 Task: Add the task  Implement a new cloud-based energy management system for a company to the section Lightning Lances in the project BridgeTech and add a Due Date to the respective task as 2023/12/07
Action: Mouse moved to (467, 334)
Screenshot: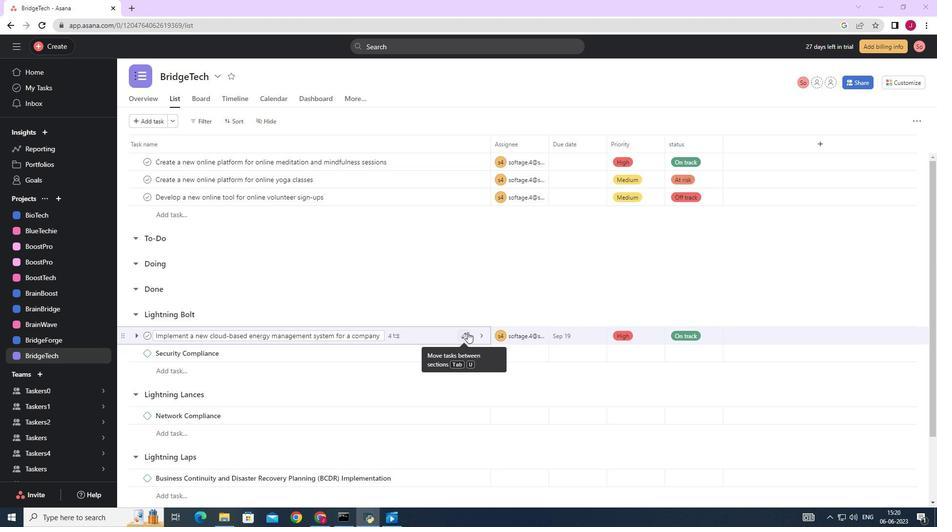 
Action: Mouse pressed left at (467, 334)
Screenshot: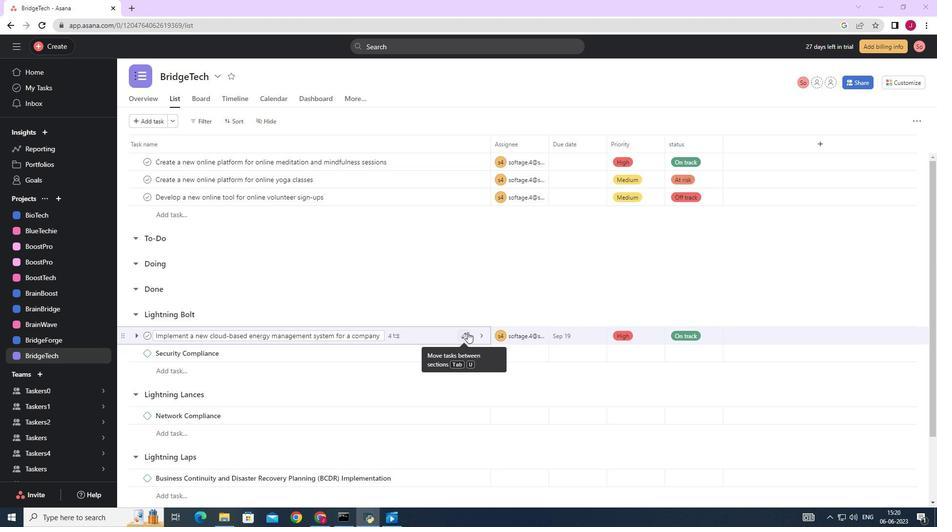 
Action: Mouse moved to (423, 280)
Screenshot: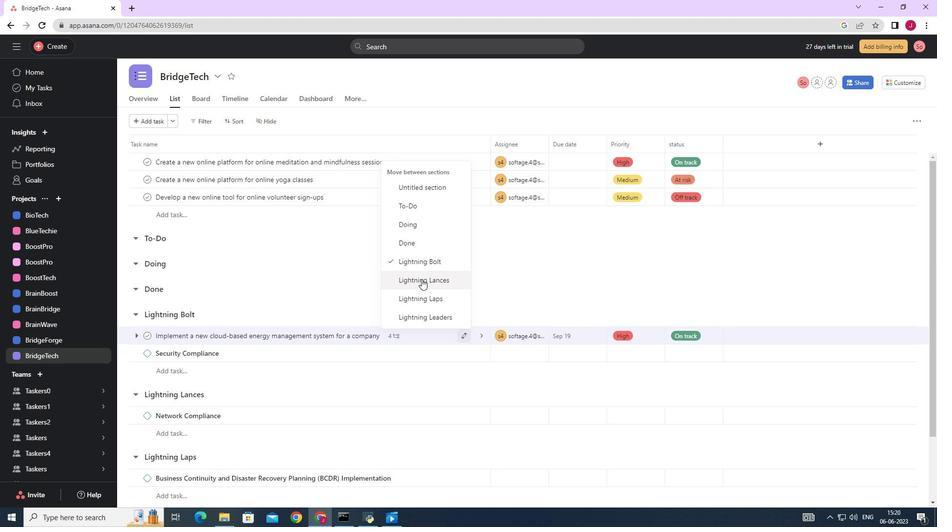 
Action: Mouse pressed left at (423, 280)
Screenshot: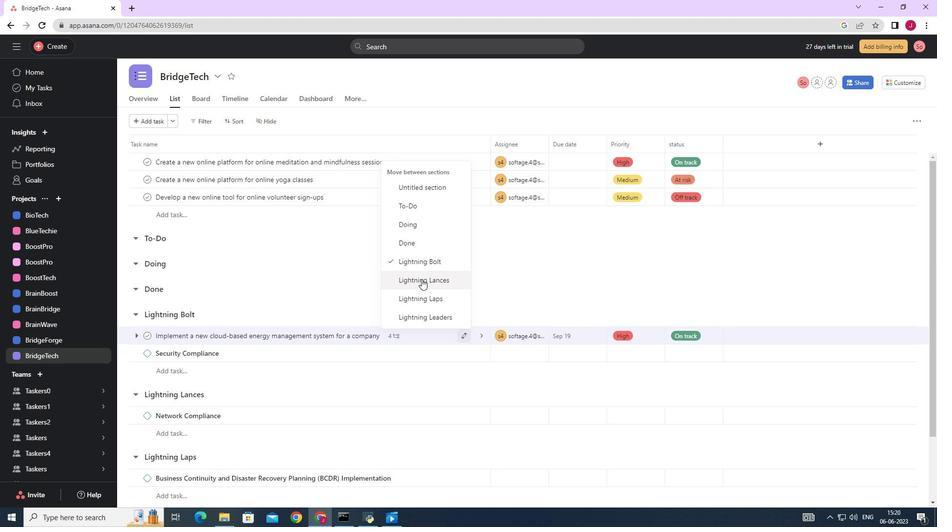
Action: Mouse moved to (598, 395)
Screenshot: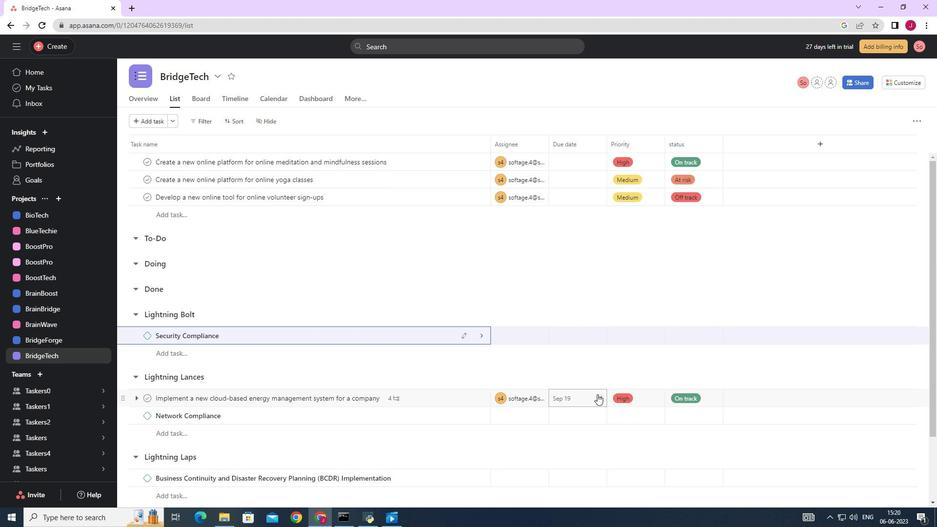 
Action: Mouse pressed left at (598, 395)
Screenshot: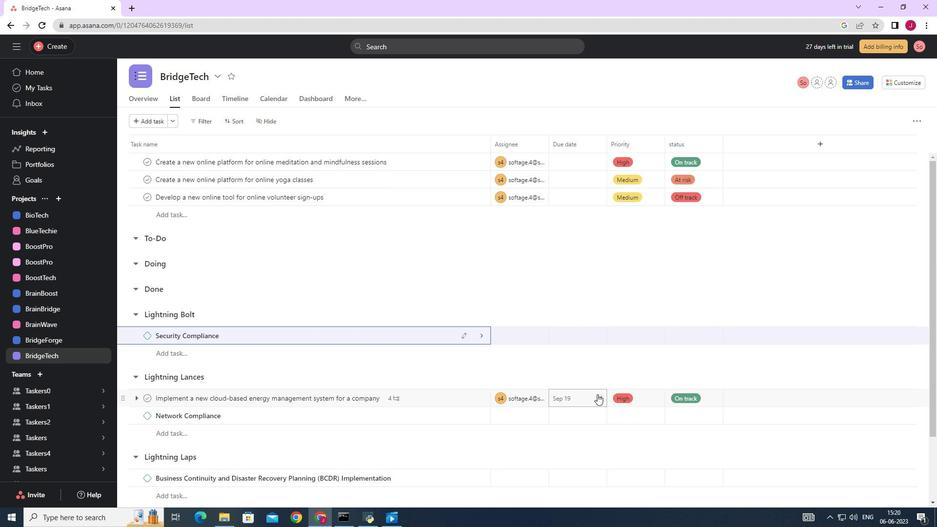 
Action: Mouse moved to (571, 398)
Screenshot: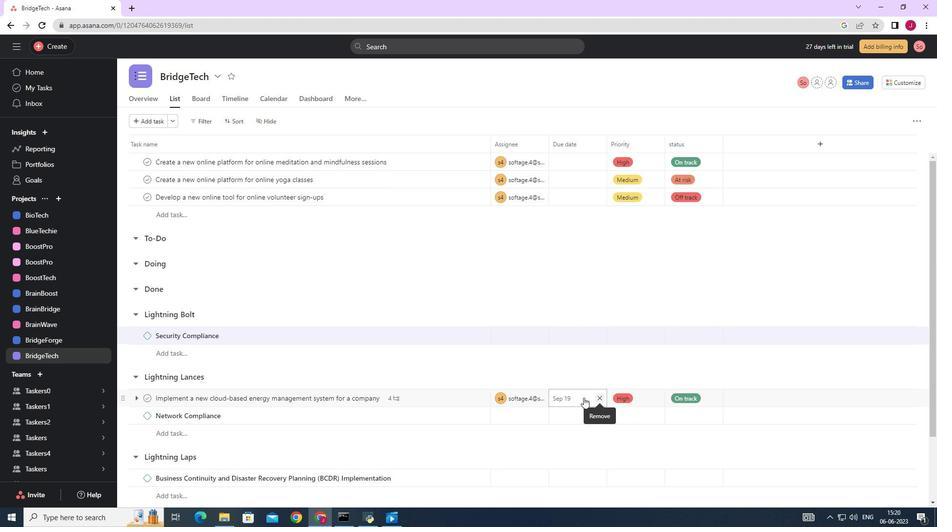 
Action: Mouse pressed left at (571, 398)
Screenshot: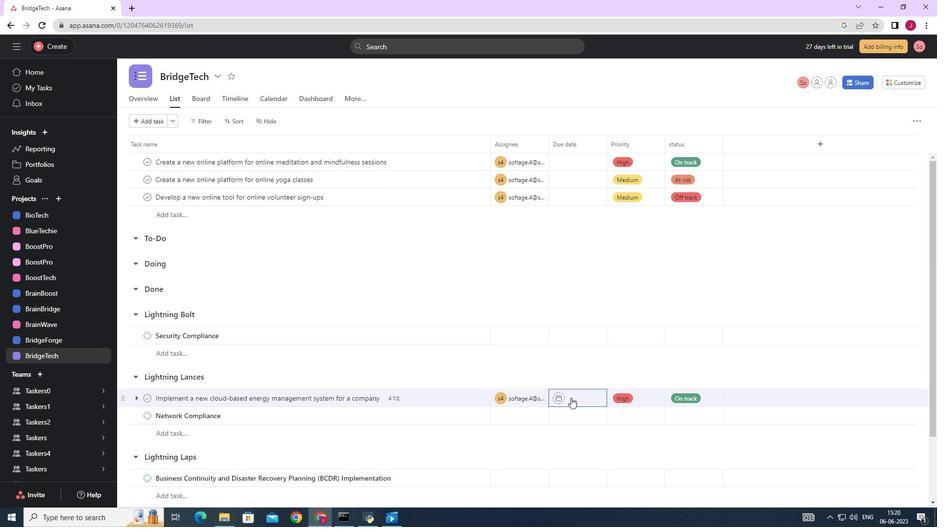 
Action: Mouse moved to (676, 242)
Screenshot: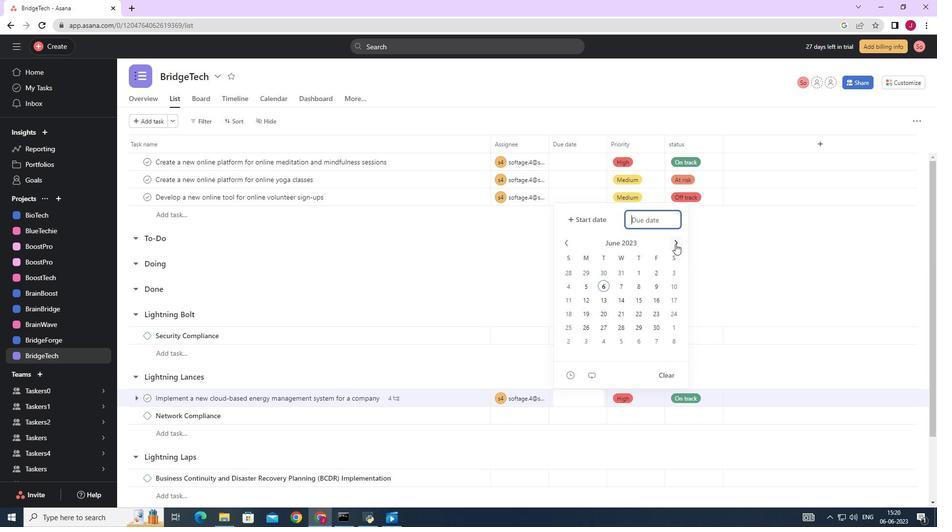 
Action: Mouse pressed left at (676, 243)
Screenshot: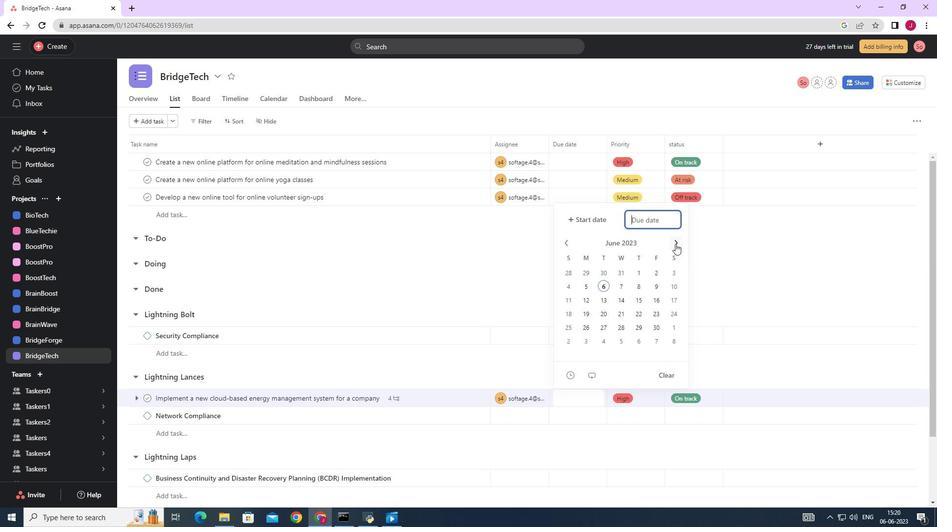 
Action: Mouse pressed left at (676, 242)
Screenshot: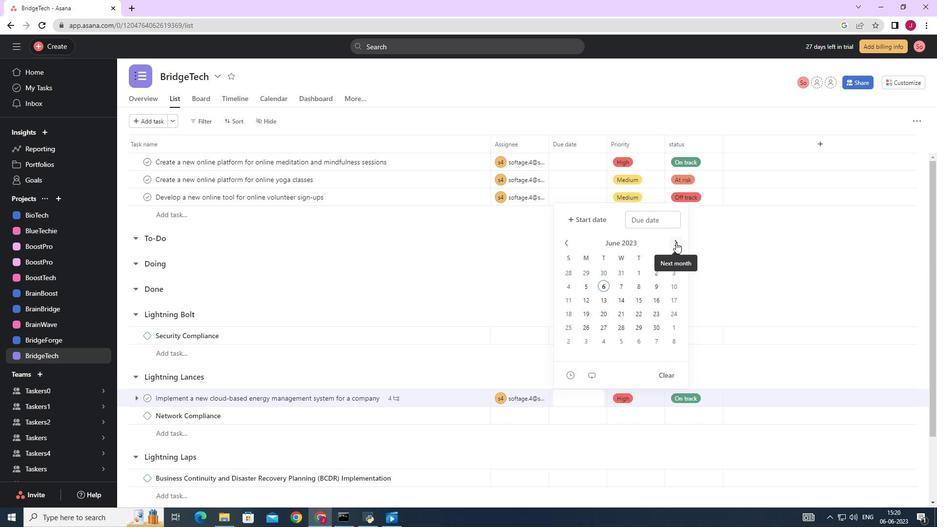 
Action: Mouse pressed left at (676, 242)
Screenshot: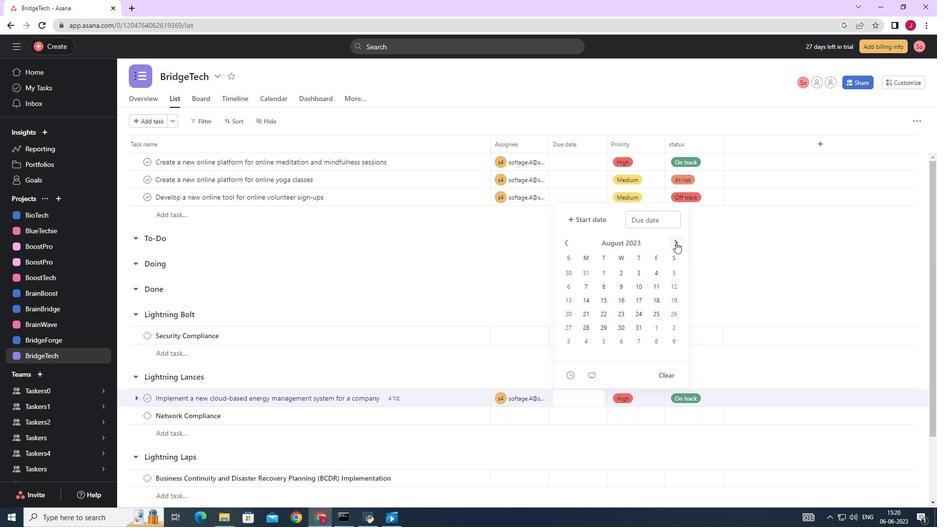 
Action: Mouse pressed left at (676, 242)
Screenshot: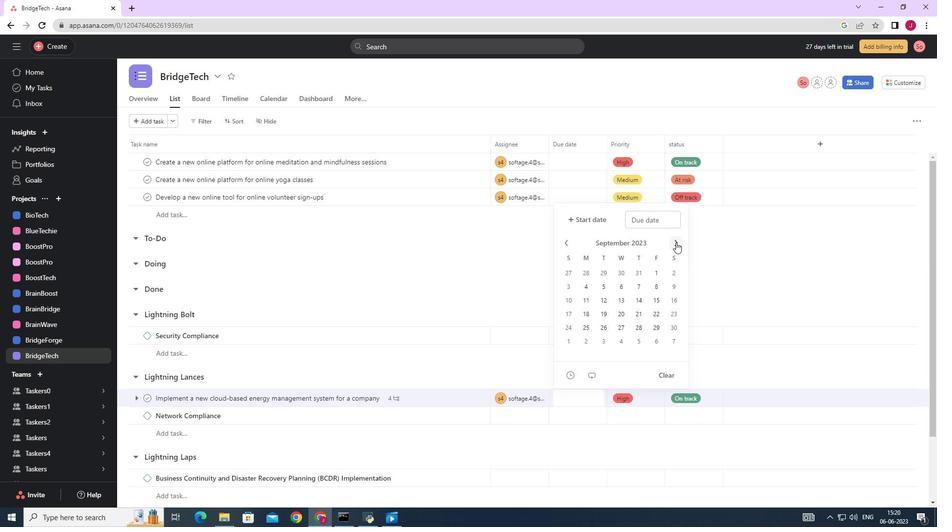 
Action: Mouse pressed left at (676, 242)
Screenshot: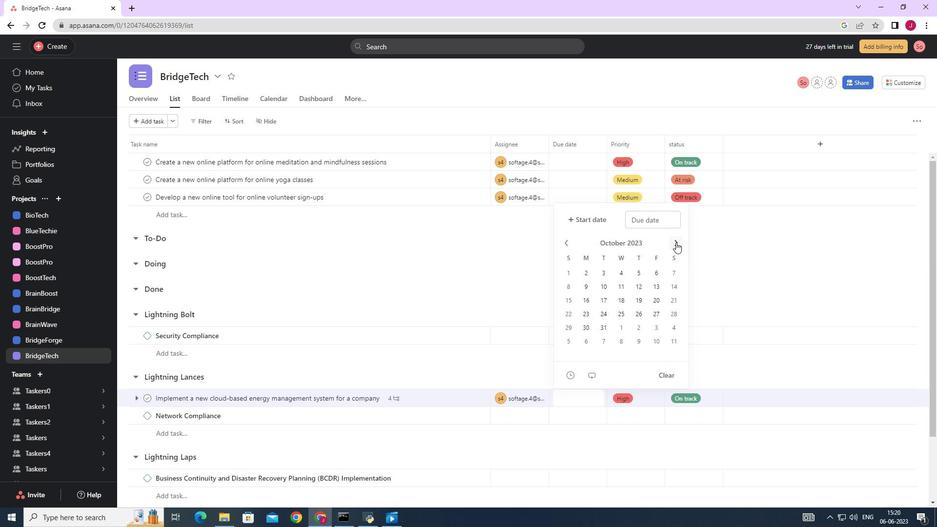 
Action: Mouse pressed left at (676, 242)
Screenshot: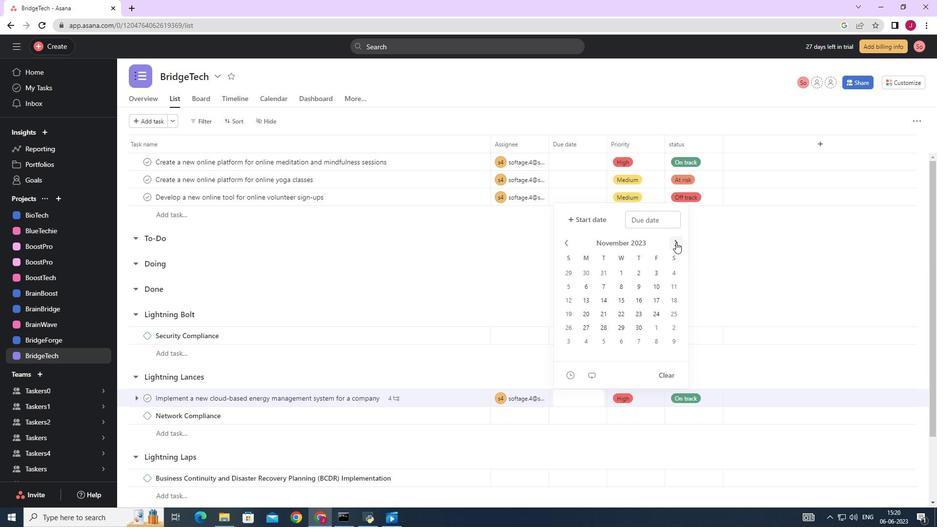 
Action: Mouse moved to (639, 284)
Screenshot: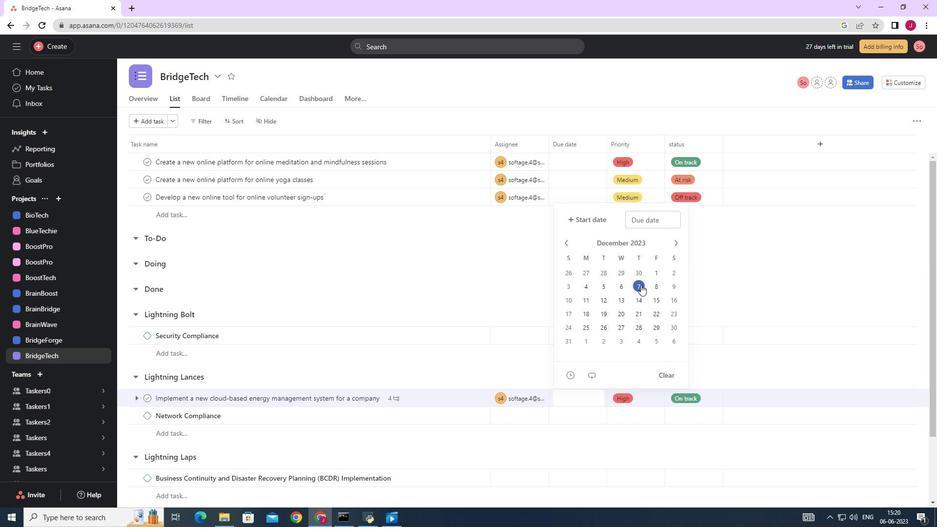 
Action: Mouse pressed left at (639, 284)
Screenshot: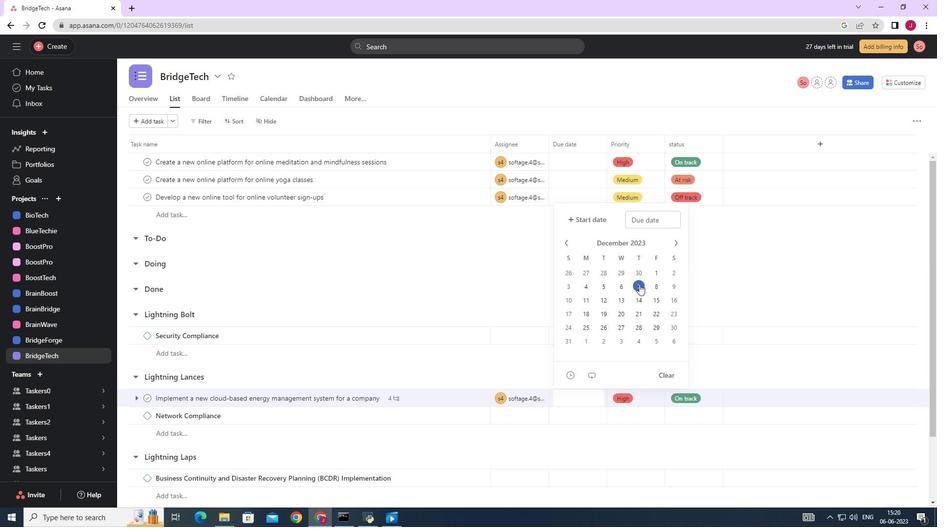 
Action: Mouse moved to (750, 277)
Screenshot: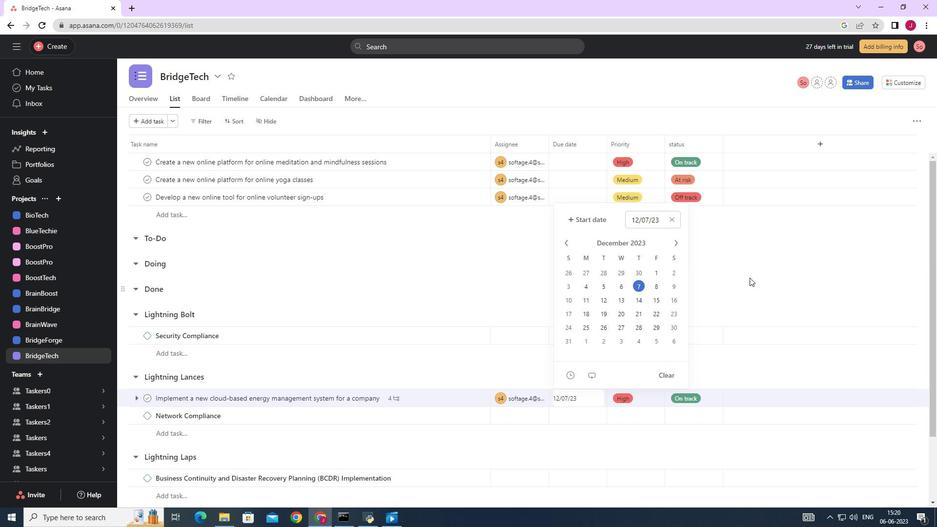 
Action: Mouse pressed left at (750, 277)
Screenshot: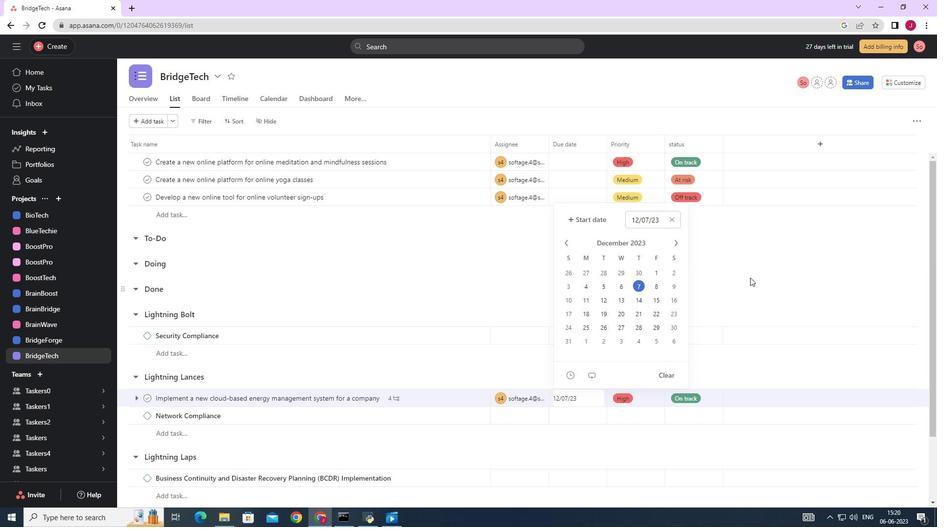 
Action: Mouse moved to (752, 275)
Screenshot: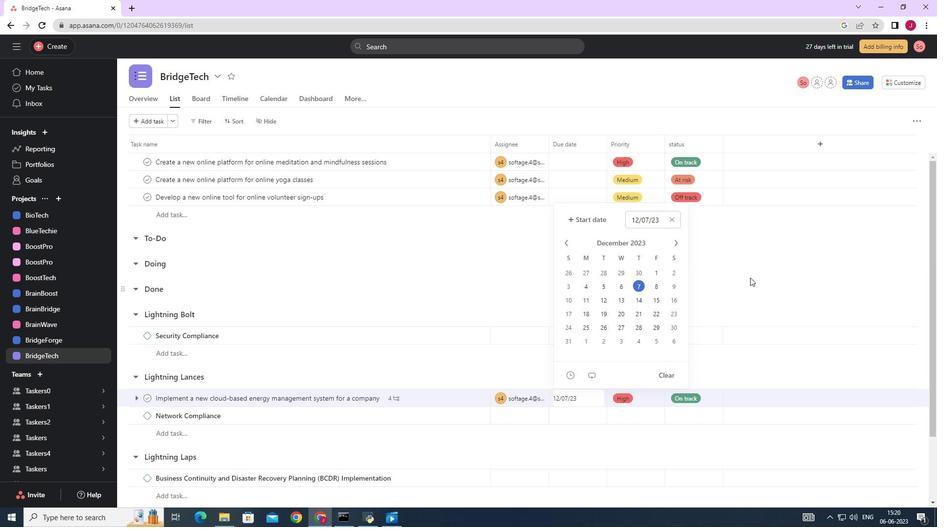 
